 Task: Create a rule from the Agile list, Priority changed -> Complete task in the project ArcticForge if Priority Cleared then Complete Task
Action: Mouse moved to (100, 328)
Screenshot: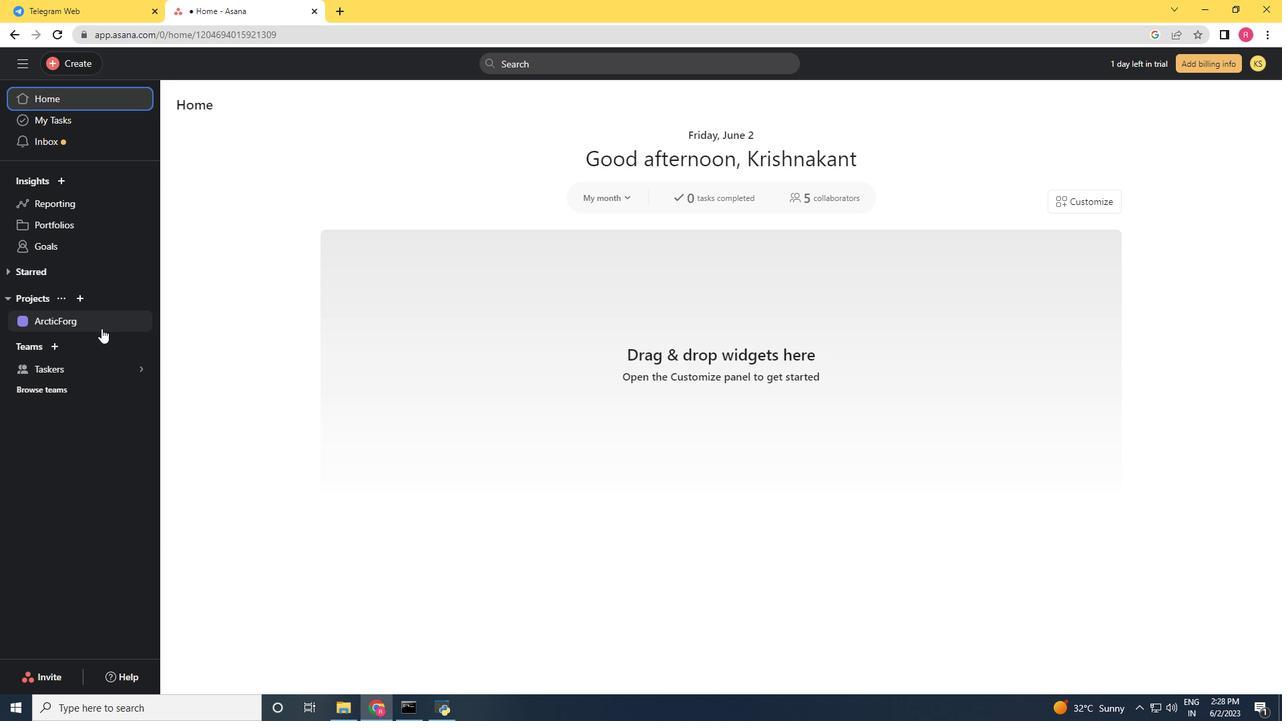 
Action: Mouse pressed left at (100, 328)
Screenshot: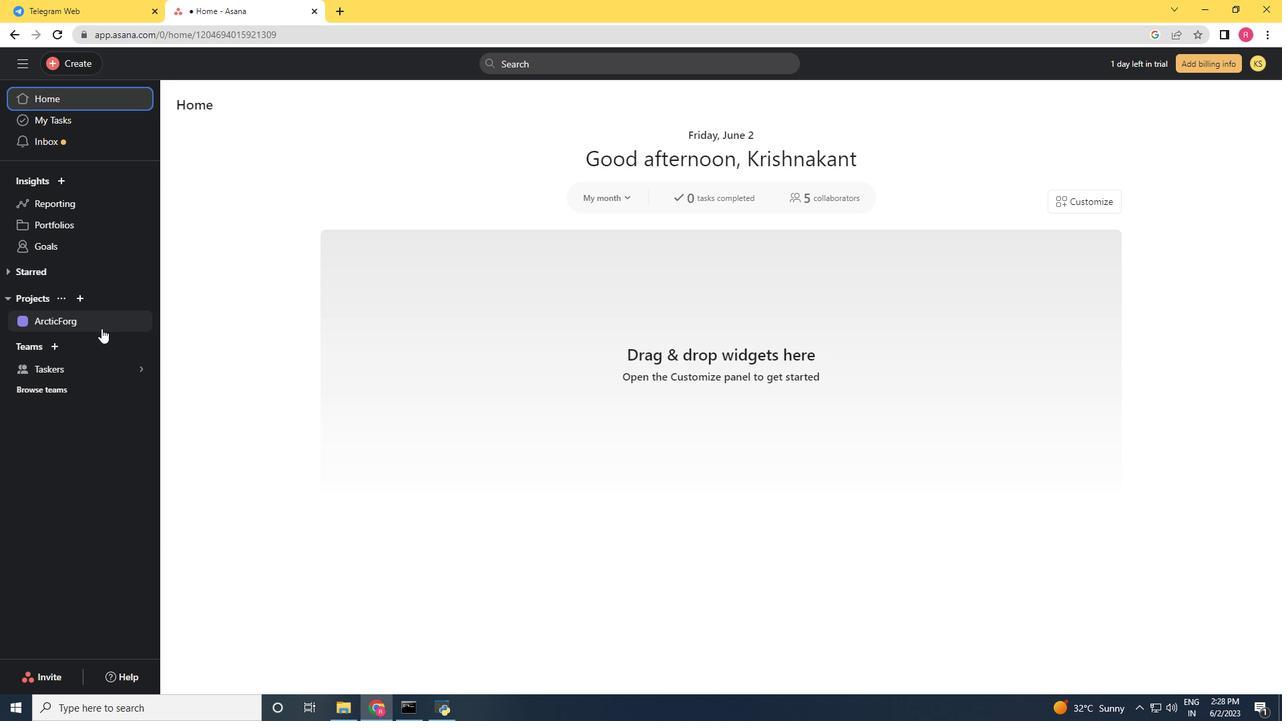 
Action: Mouse moved to (1230, 117)
Screenshot: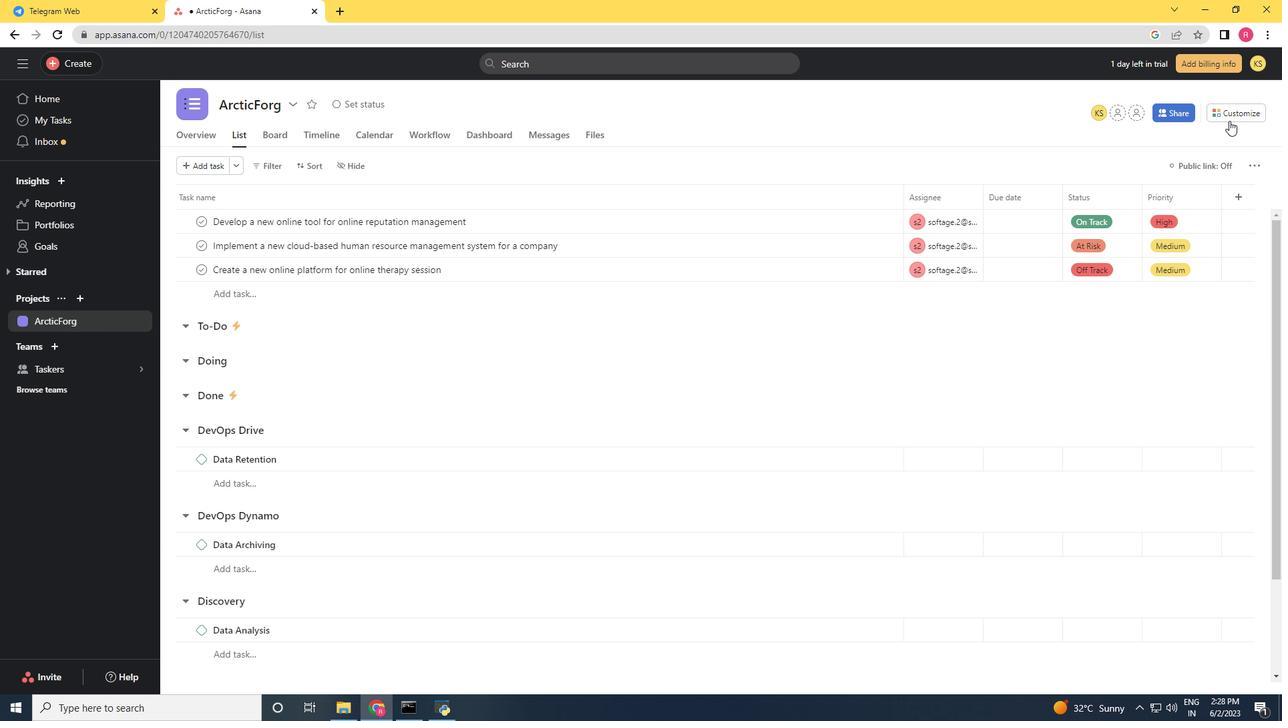 
Action: Mouse pressed left at (1230, 117)
Screenshot: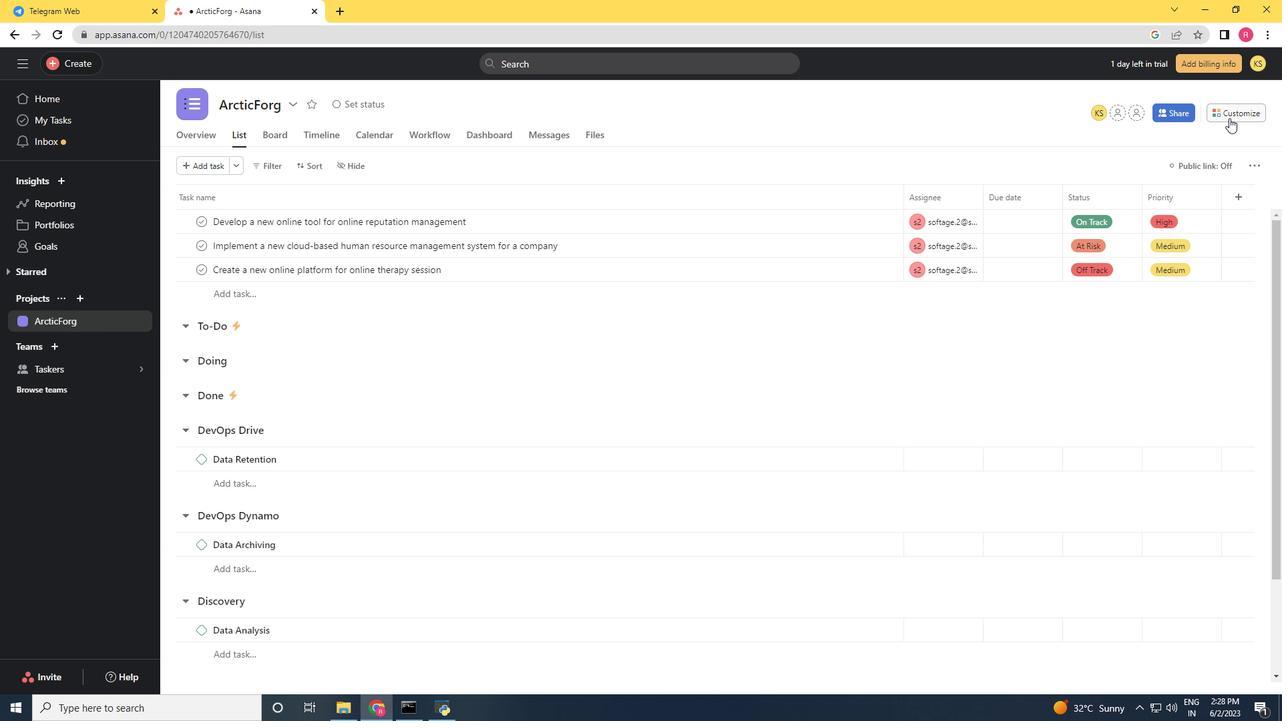 
Action: Mouse moved to (1006, 290)
Screenshot: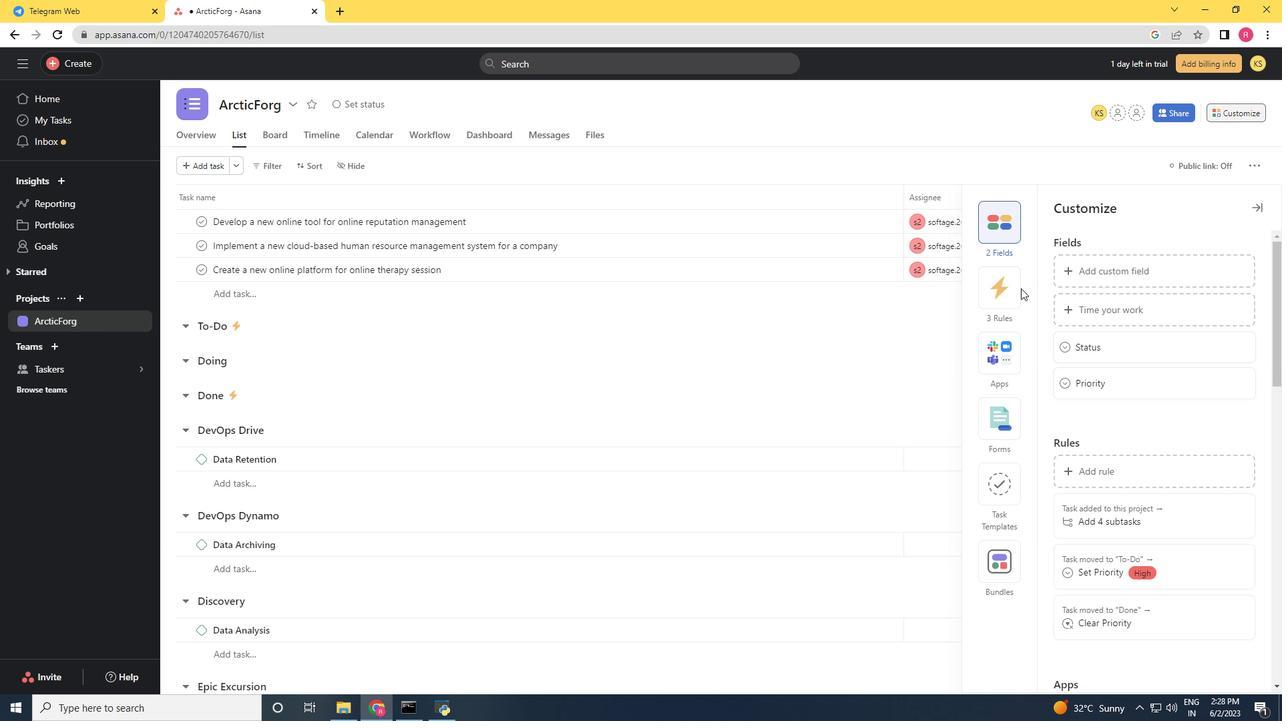 
Action: Mouse pressed left at (1006, 290)
Screenshot: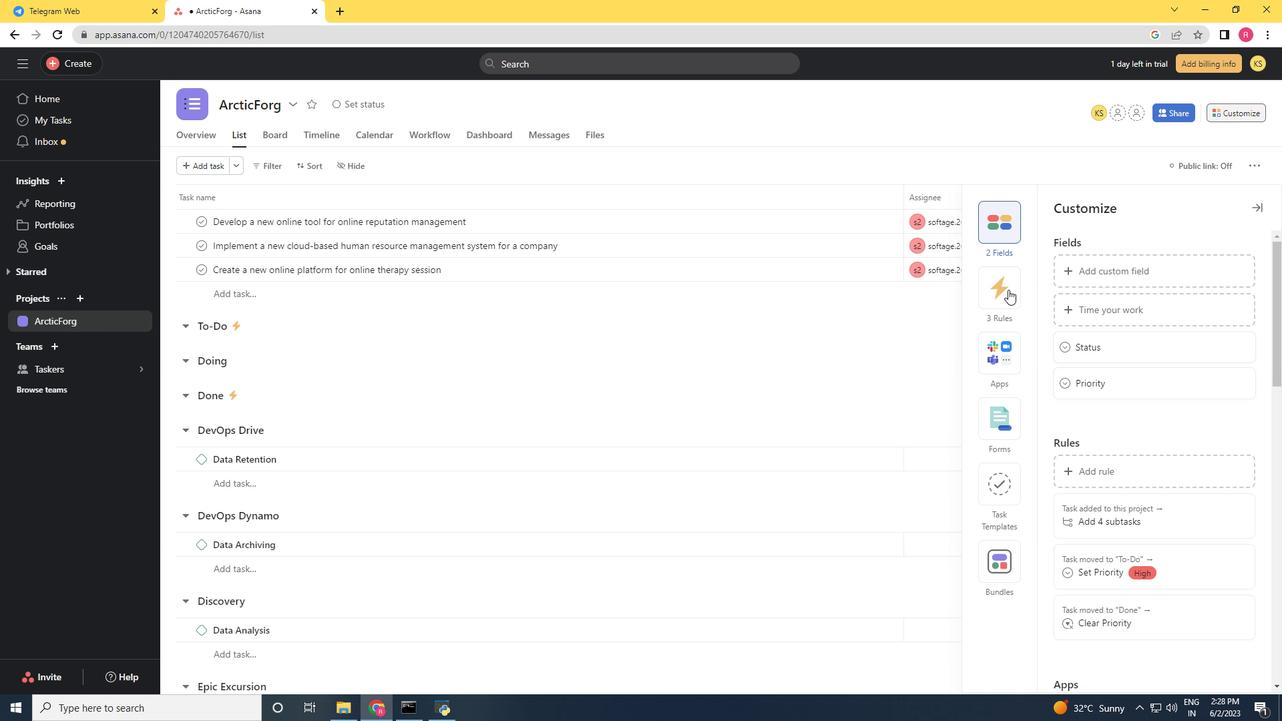 
Action: Mouse moved to (1073, 271)
Screenshot: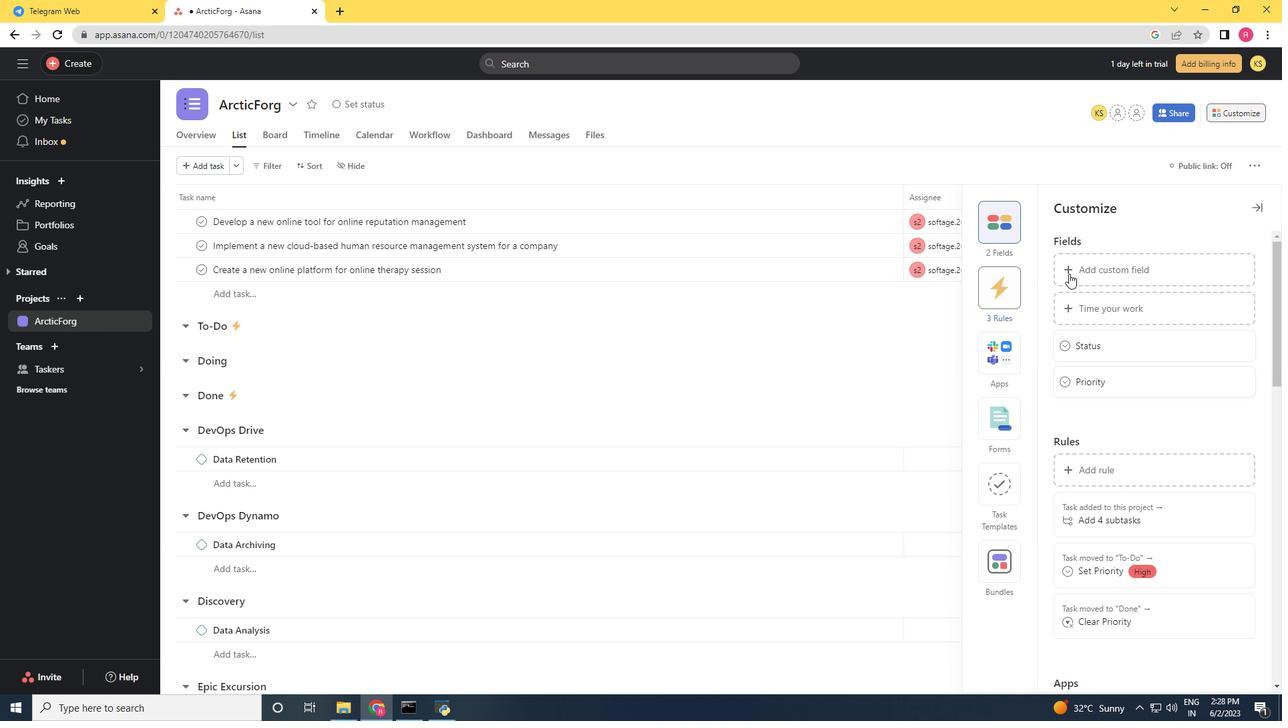 
Action: Mouse pressed left at (1073, 271)
Screenshot: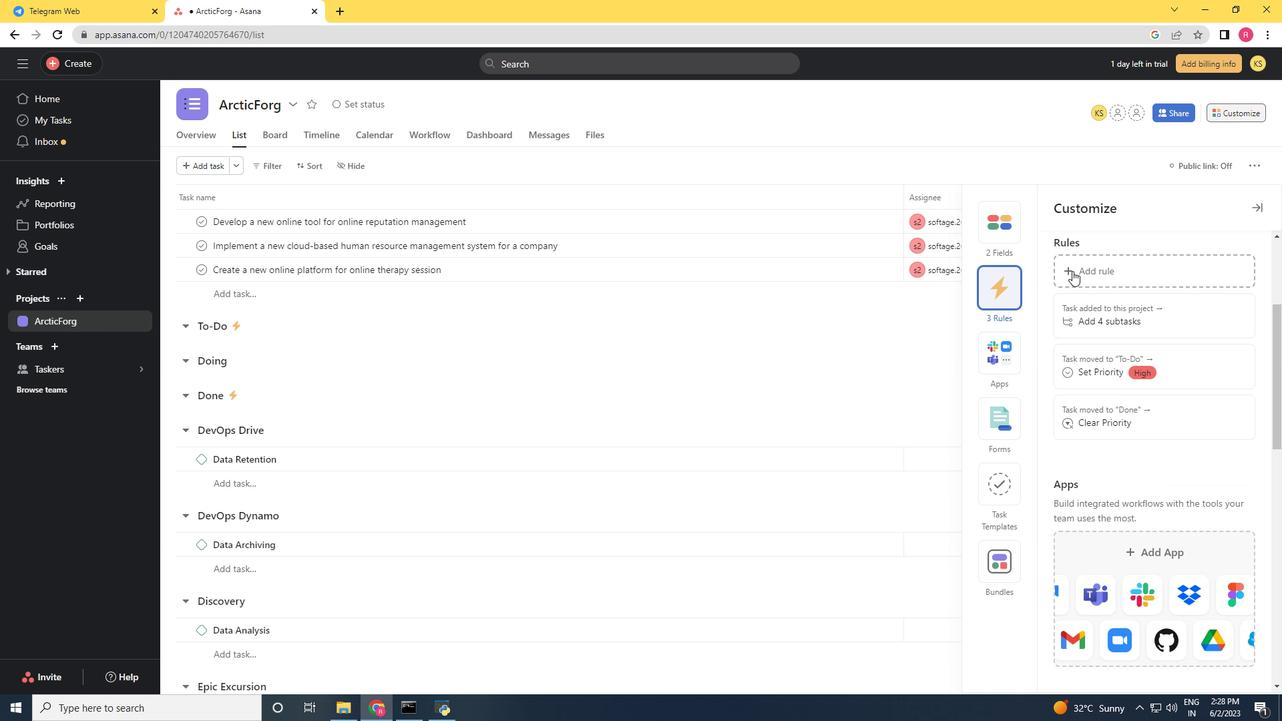 
Action: Mouse moved to (271, 205)
Screenshot: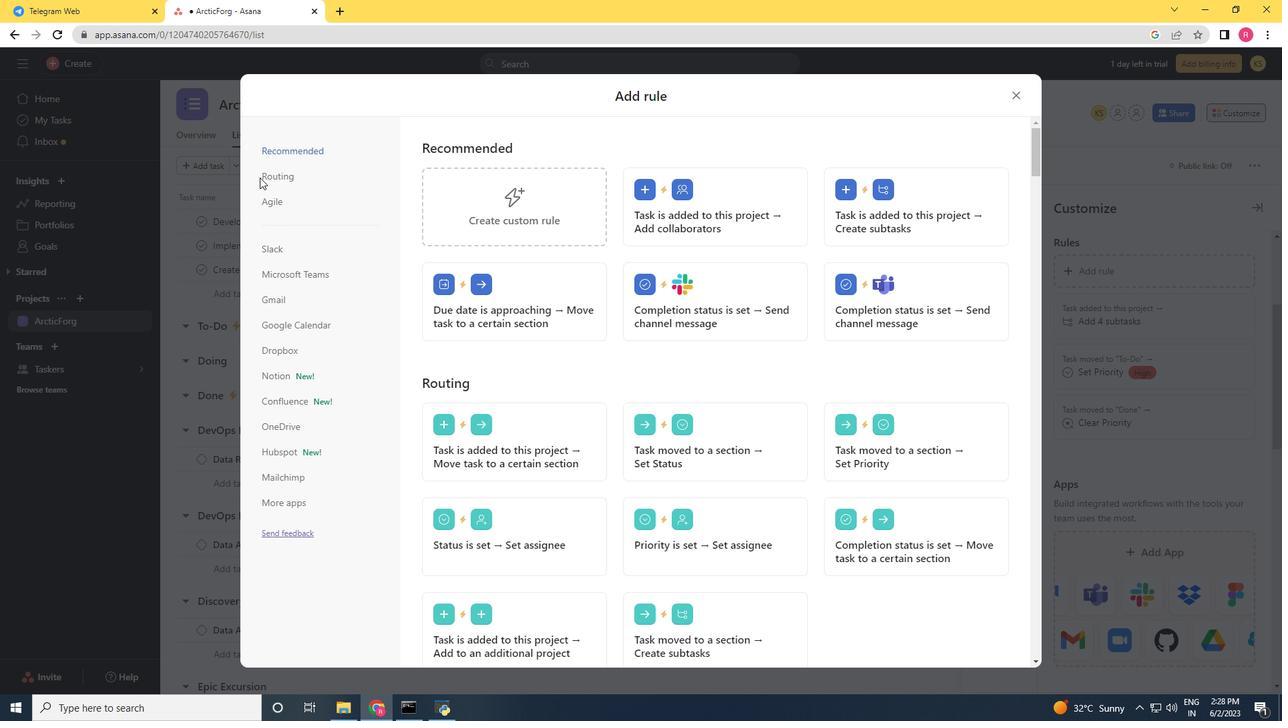 
Action: Mouse pressed left at (271, 205)
Screenshot: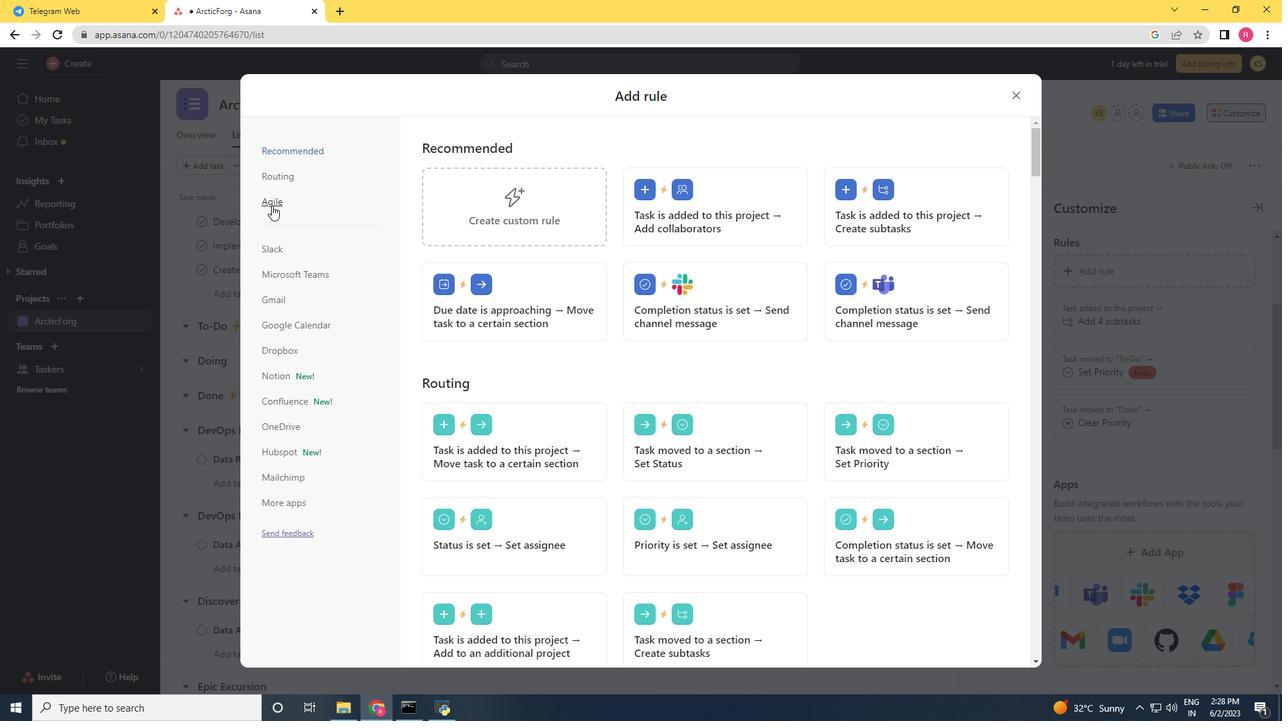 
Action: Mouse moved to (741, 217)
Screenshot: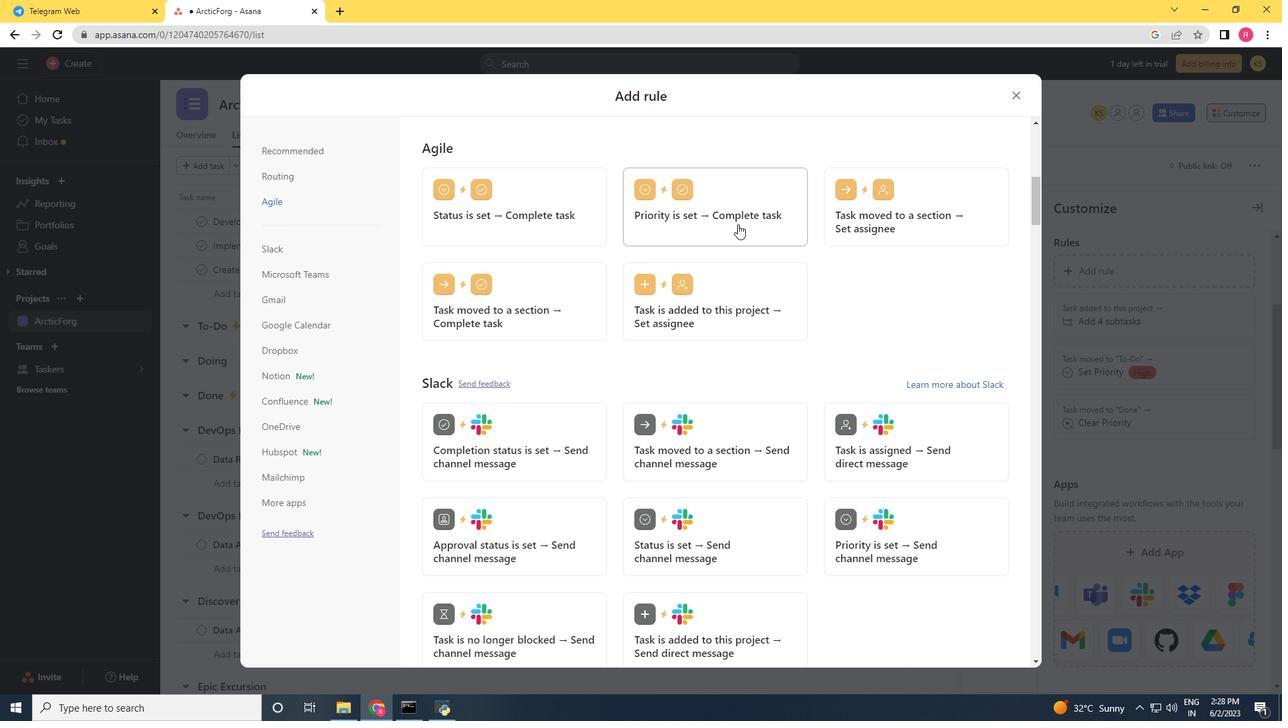 
Action: Mouse pressed left at (741, 217)
Screenshot: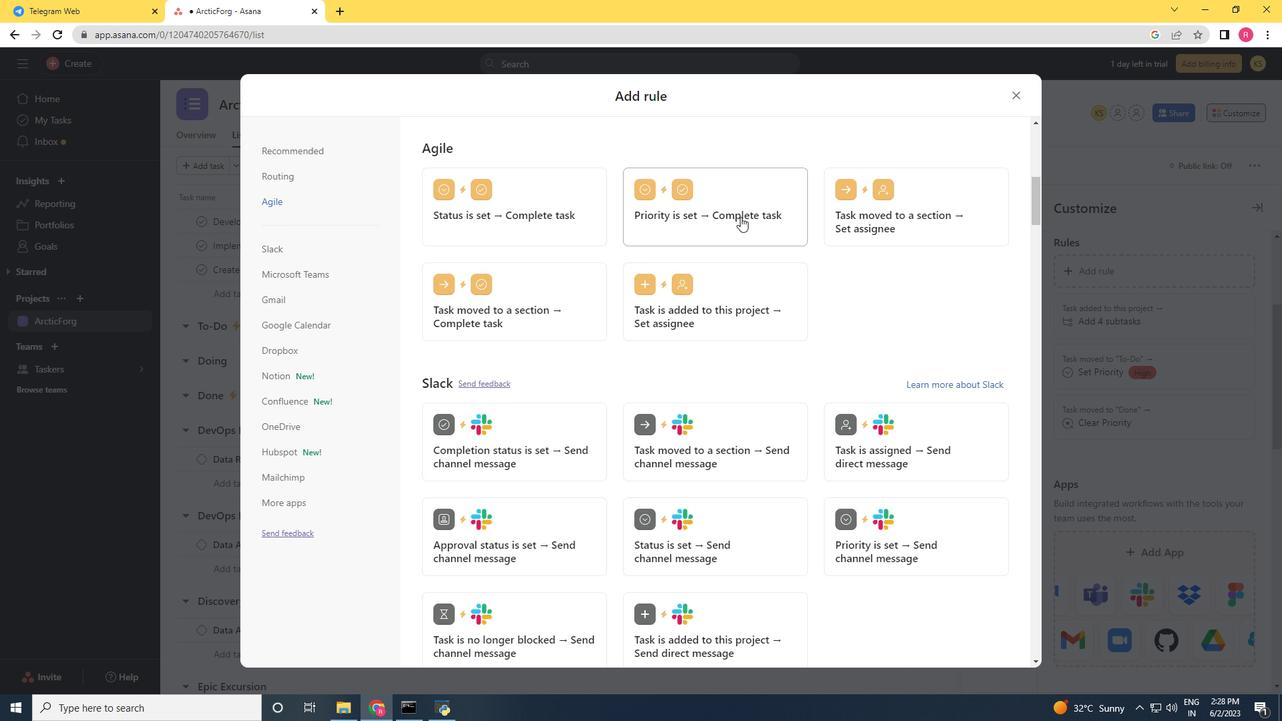
Action: Mouse moved to (814, 234)
Screenshot: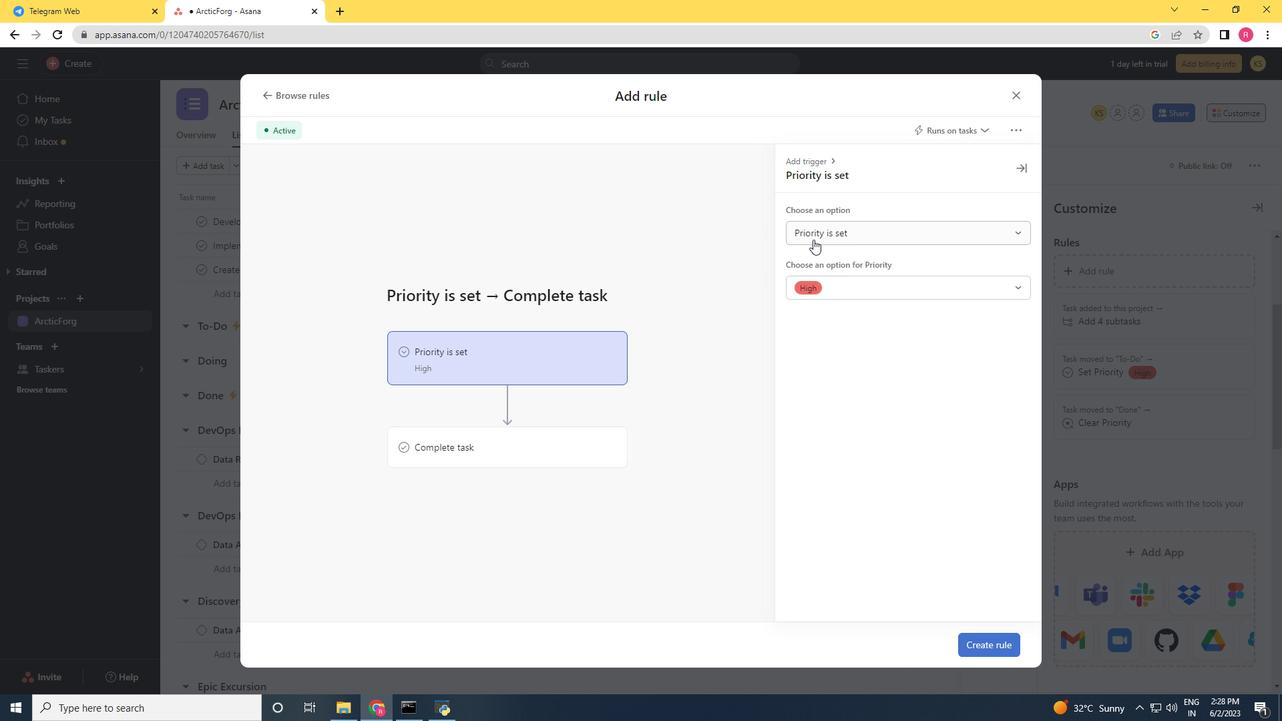 
Action: Mouse pressed left at (814, 234)
Screenshot: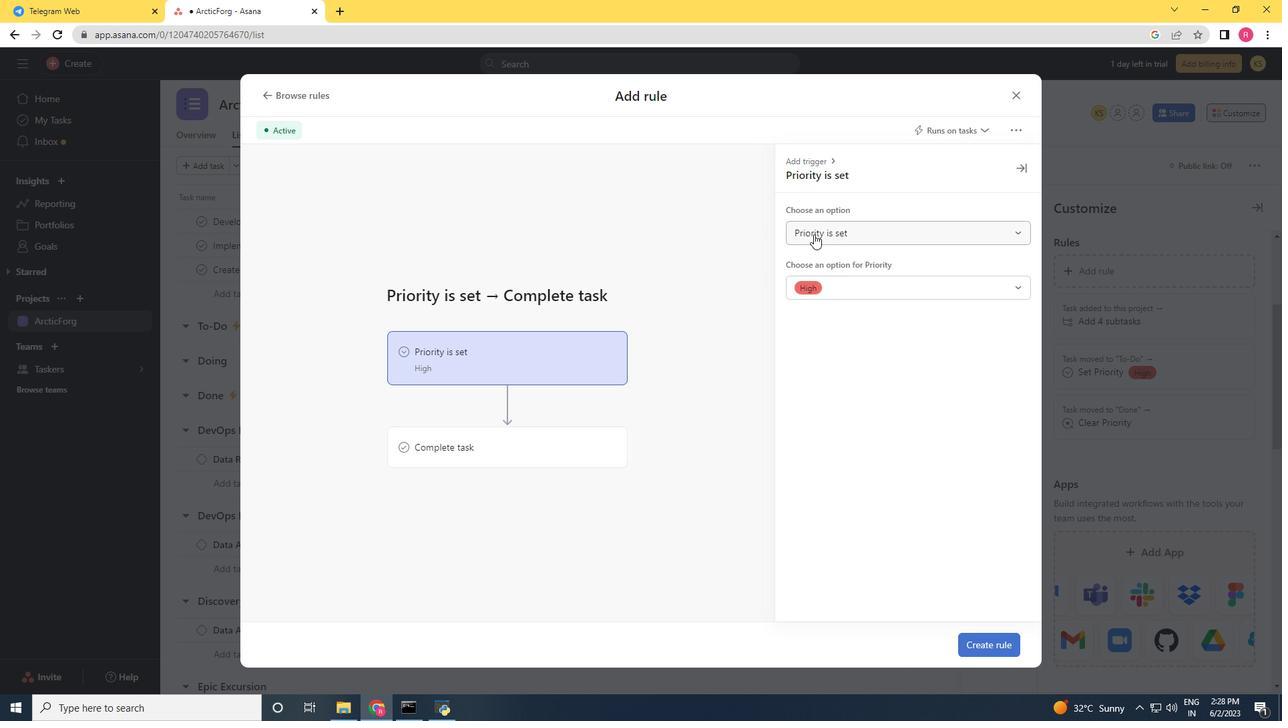 
Action: Mouse moved to (826, 283)
Screenshot: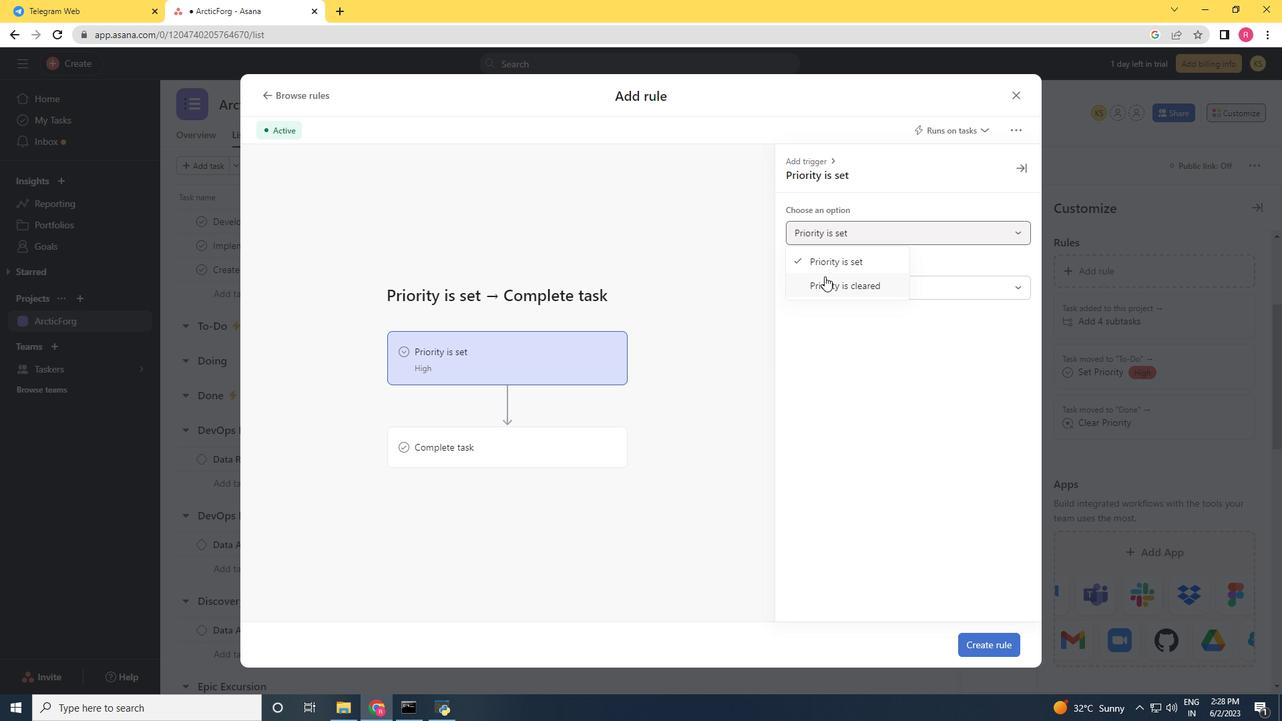 
Action: Mouse pressed left at (826, 283)
Screenshot: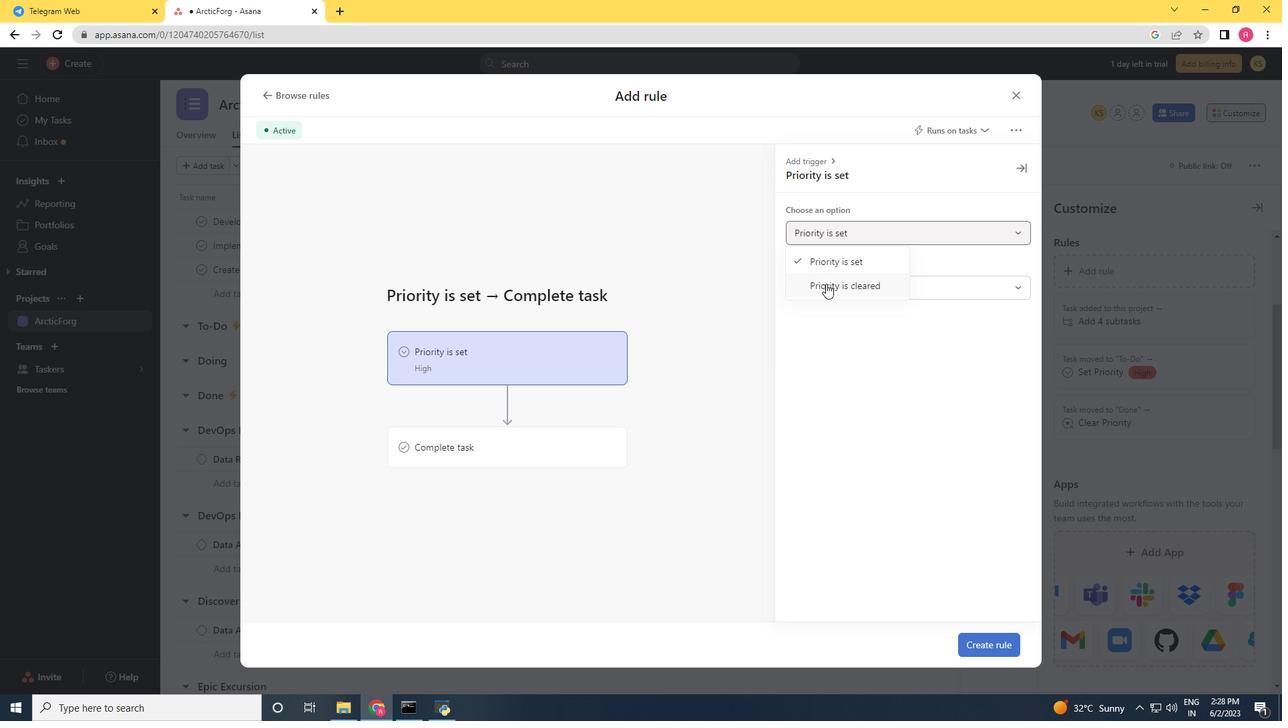 
Action: Mouse moved to (562, 426)
Screenshot: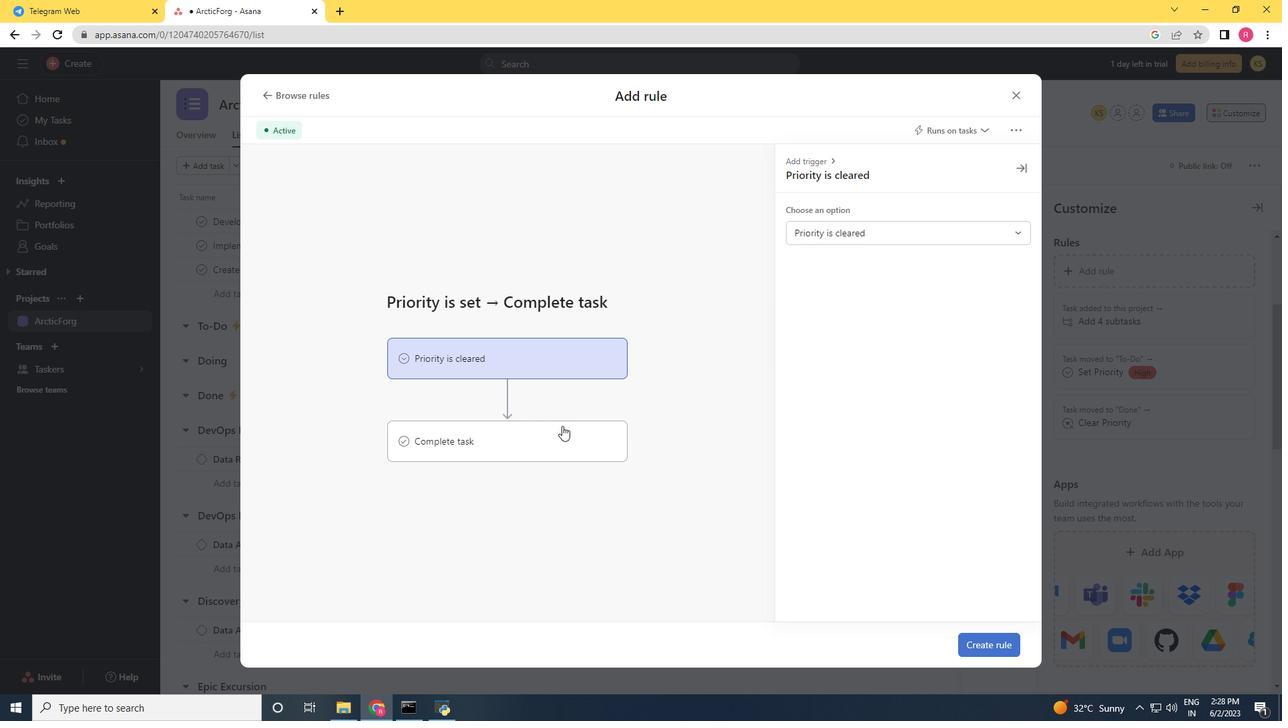 
Action: Mouse pressed left at (562, 426)
Screenshot: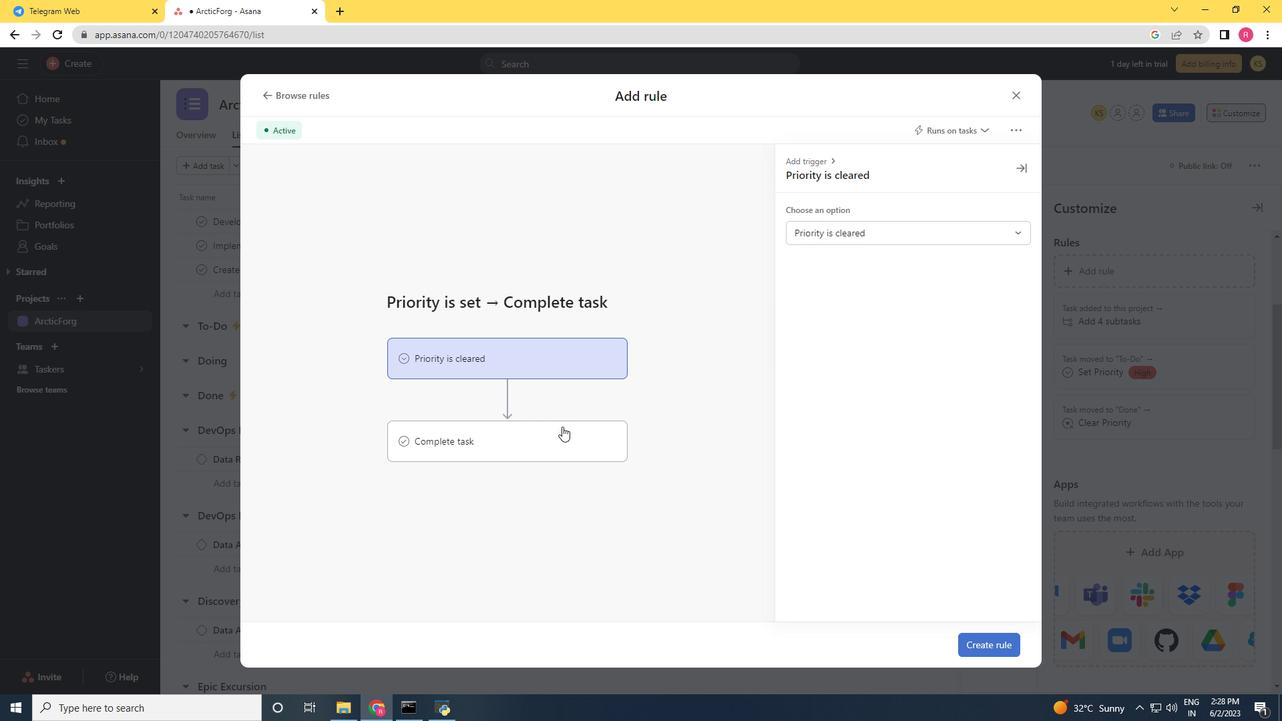 
Action: Mouse moved to (825, 230)
Screenshot: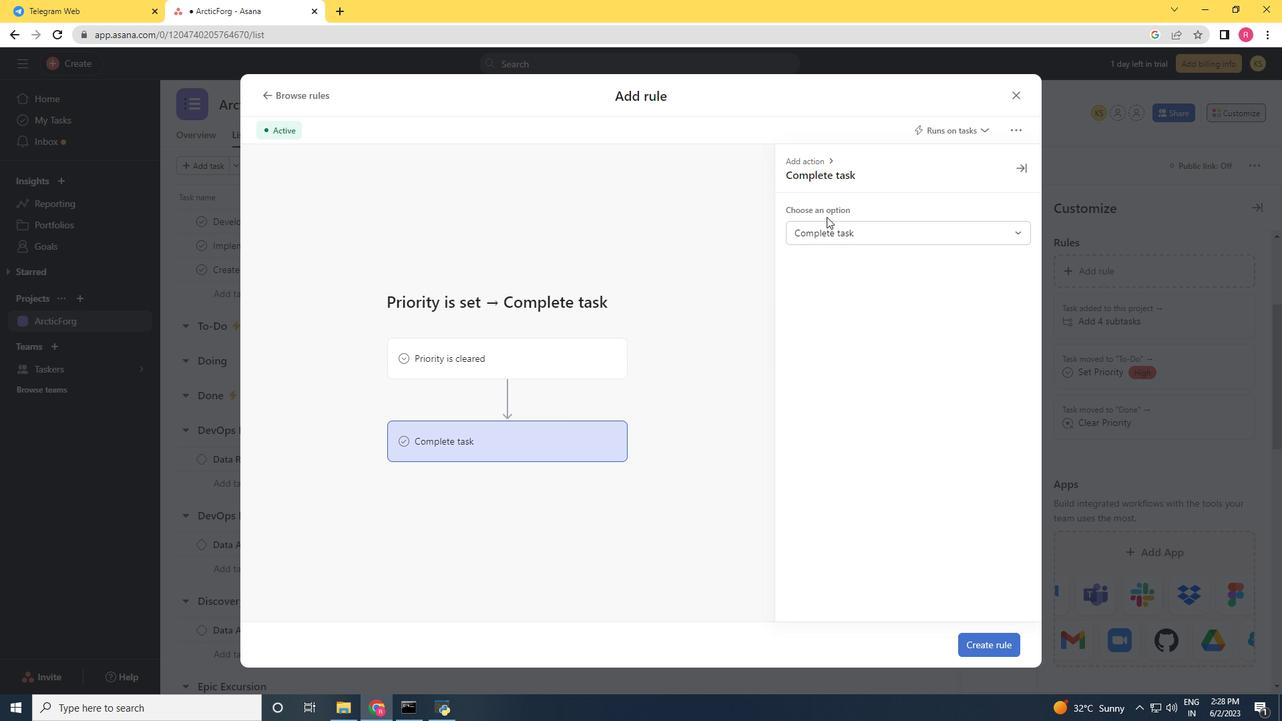 
Action: Mouse pressed left at (825, 230)
Screenshot: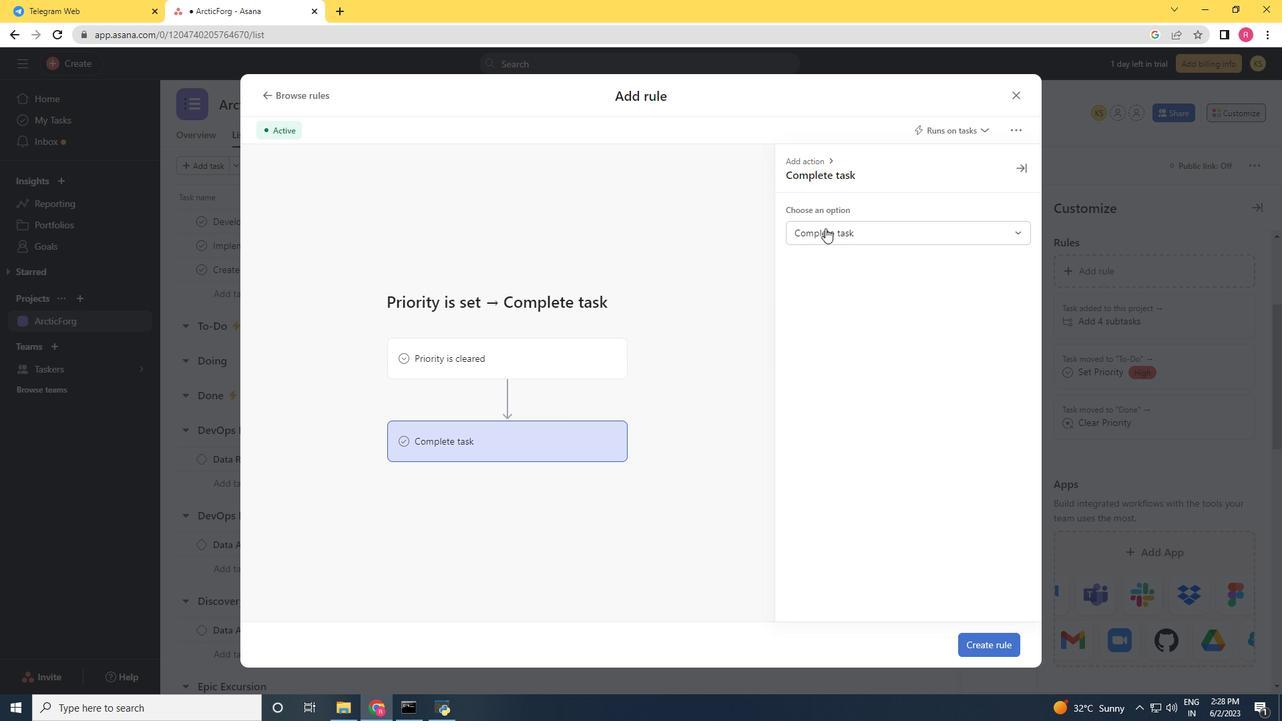
Action: Mouse moved to (821, 254)
Screenshot: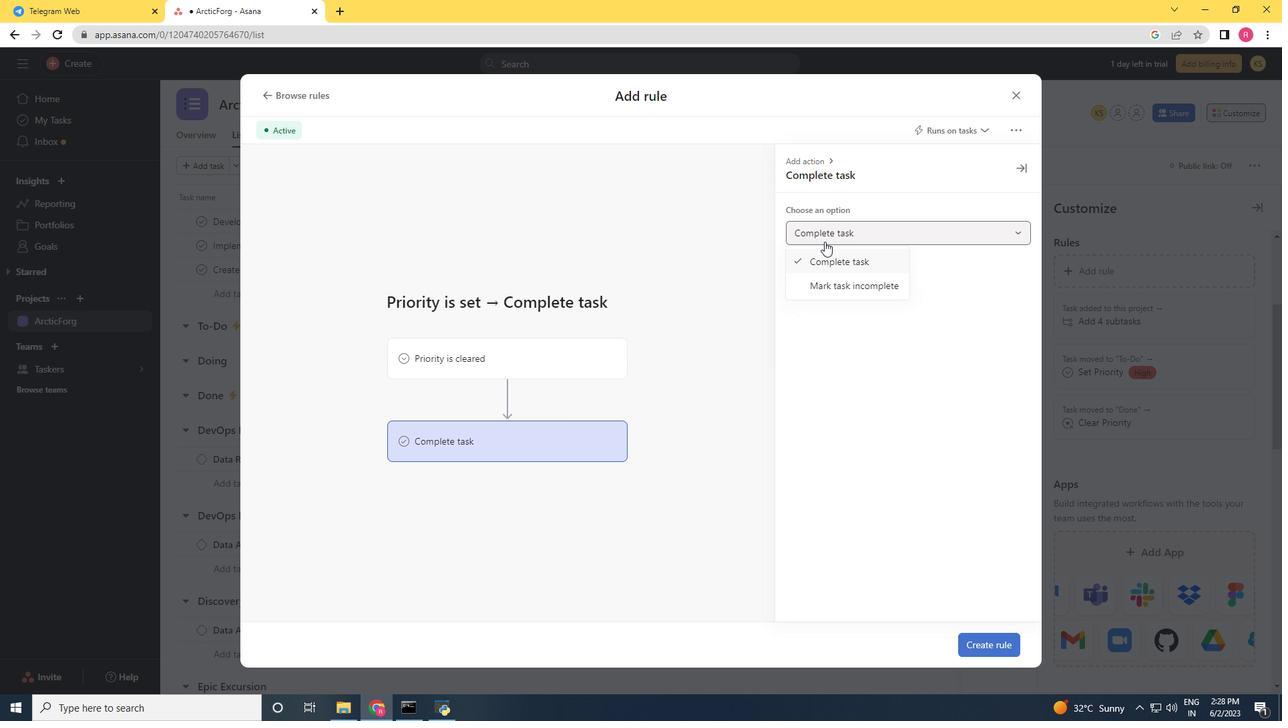 
Action: Mouse pressed left at (821, 254)
Screenshot: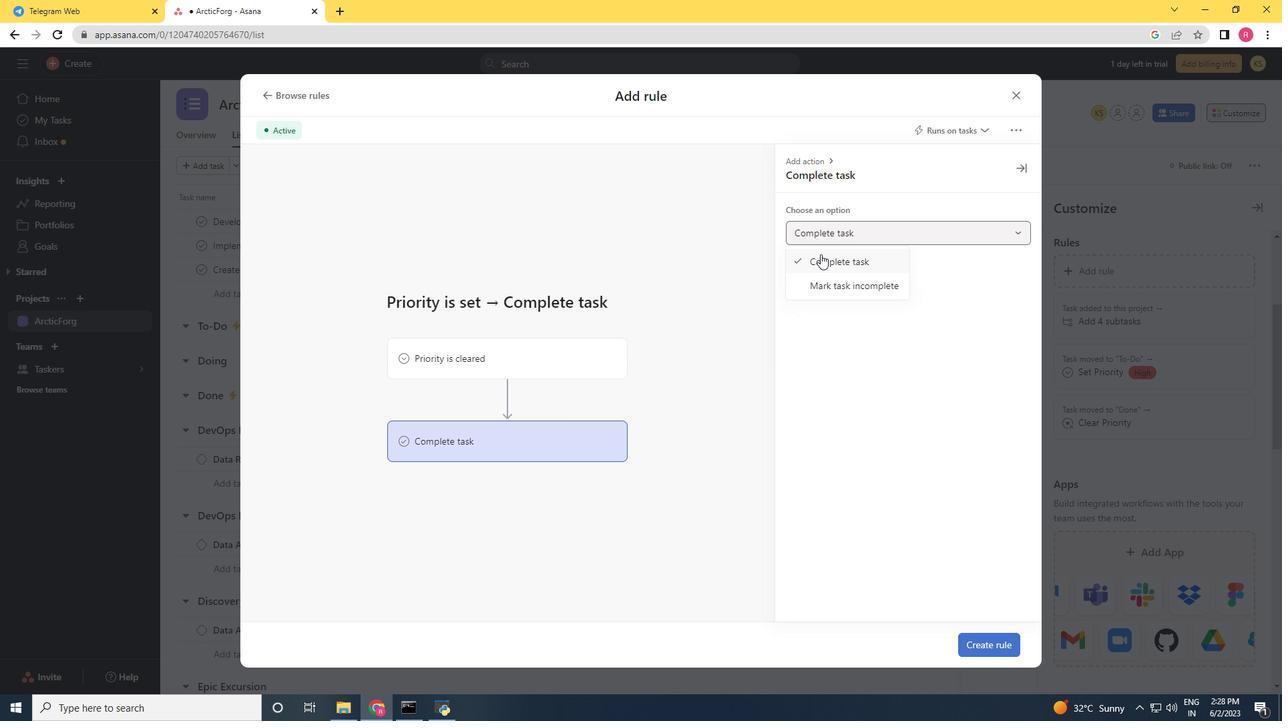 
Action: Mouse moved to (972, 642)
Screenshot: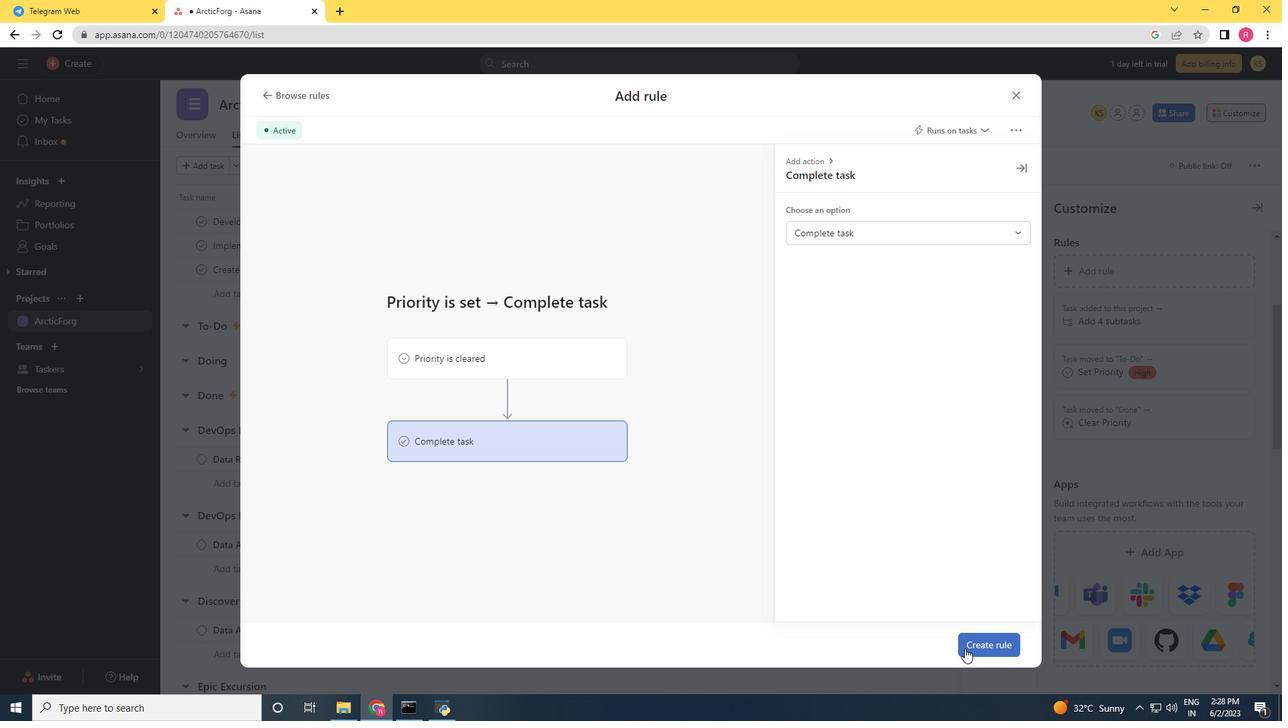 
Action: Mouse pressed left at (972, 642)
Screenshot: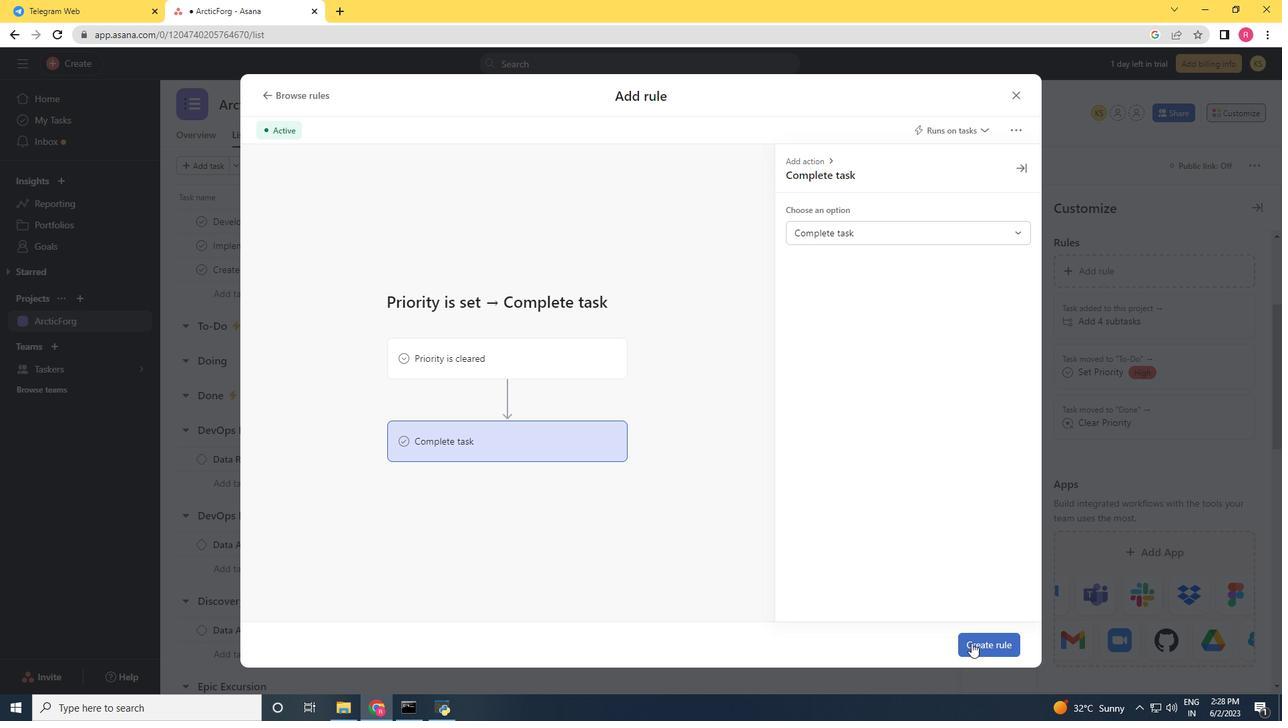 
Action: Mouse moved to (946, 575)
Screenshot: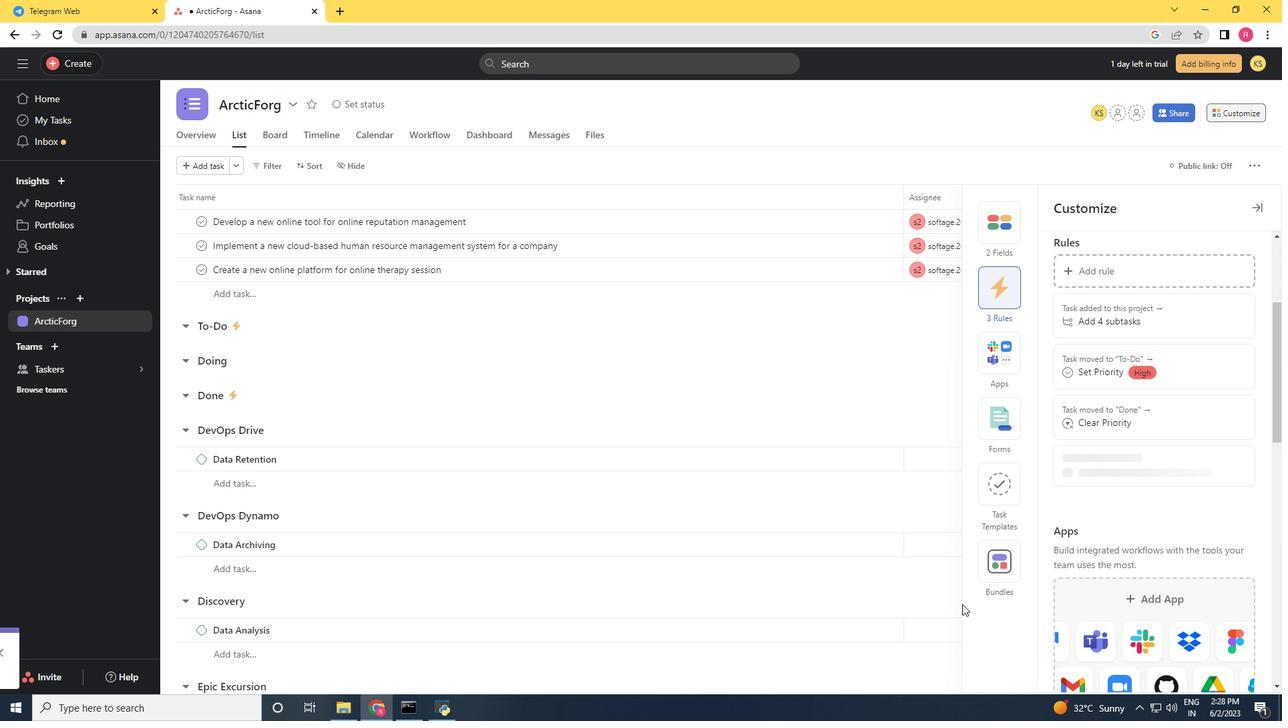 
